 Task: Navigate from Pike Place Market to the Space Needle in Seattle on foot.
Action: Mouse moved to (227, 217)
Screenshot: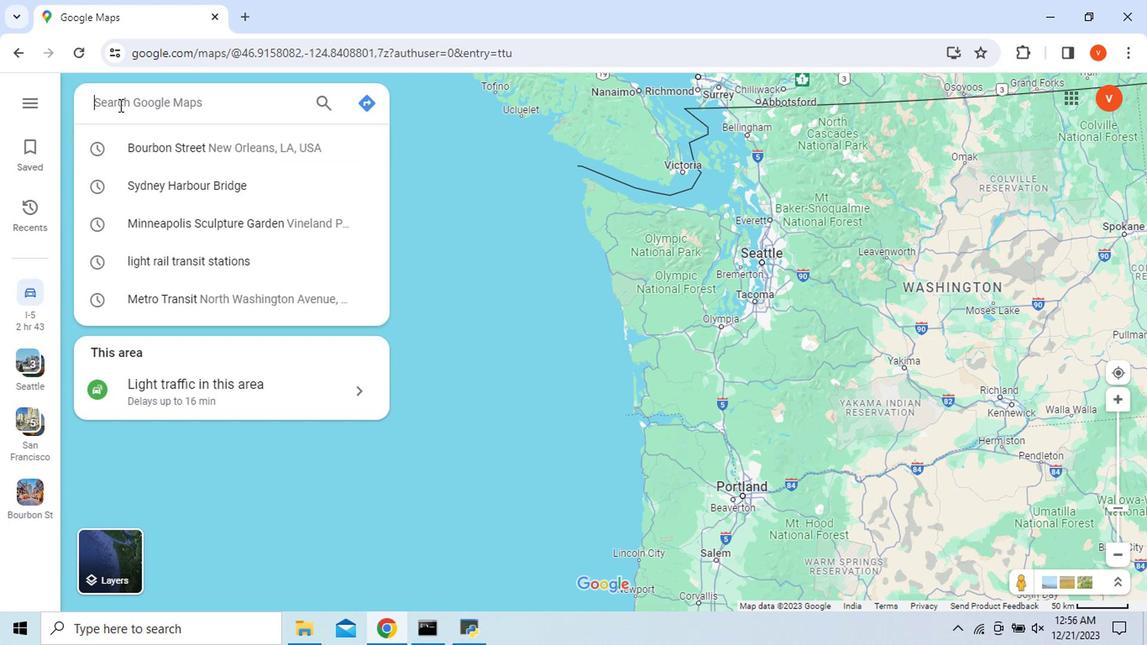 
Action: Mouse pressed left at (227, 217)
Screenshot: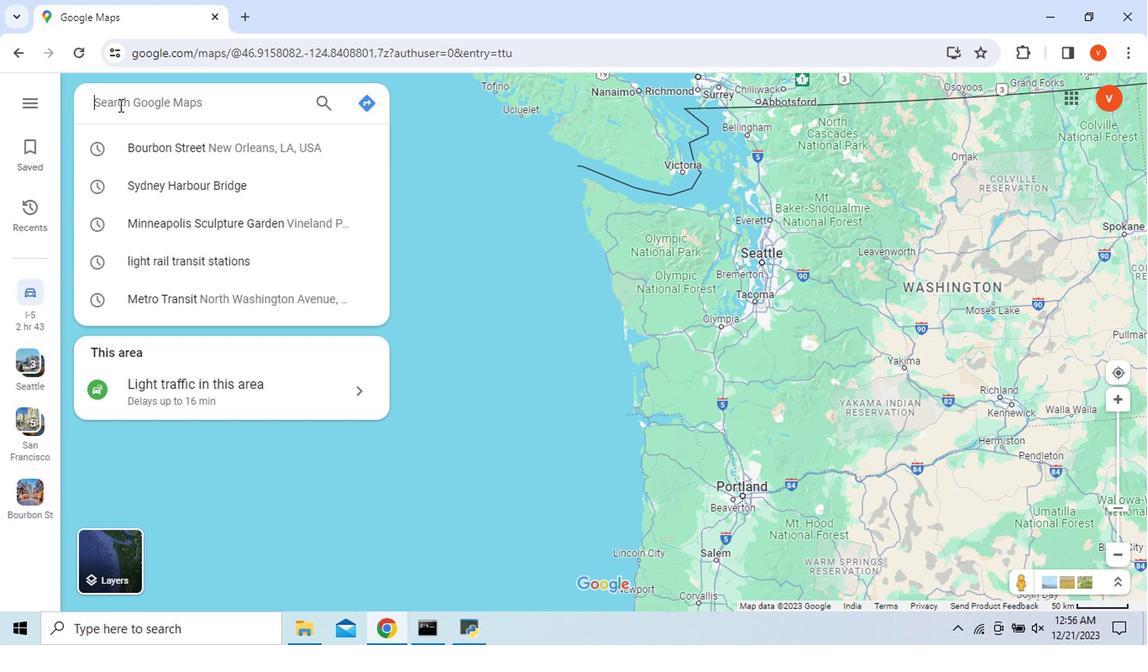 
Action: Mouse moved to (227, 217)
Screenshot: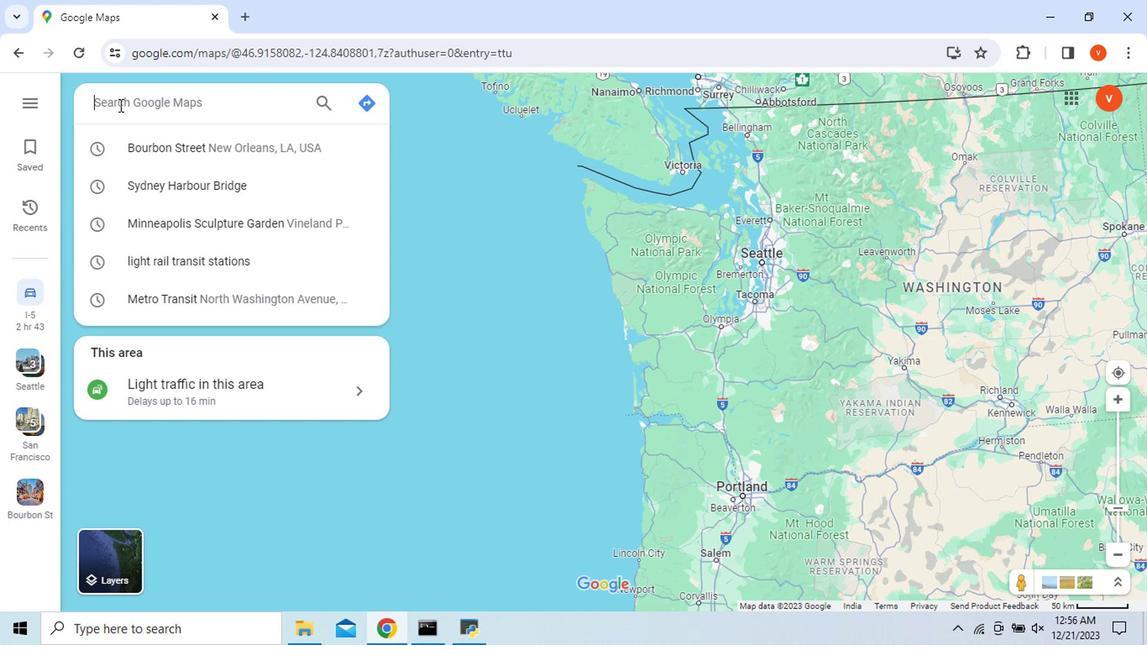 
Action: Key pressed <Key.shift_r>Pik<Key.backspace><Key.backspace><Key.backspace>
Screenshot: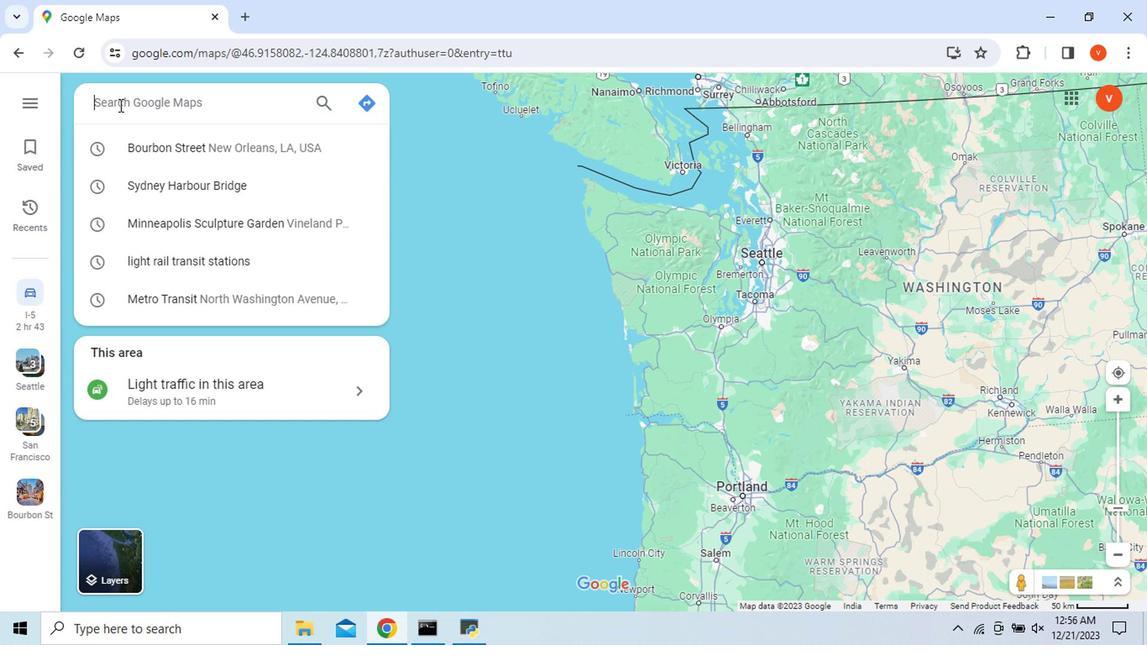 
Action: Mouse moved to (403, 213)
Screenshot: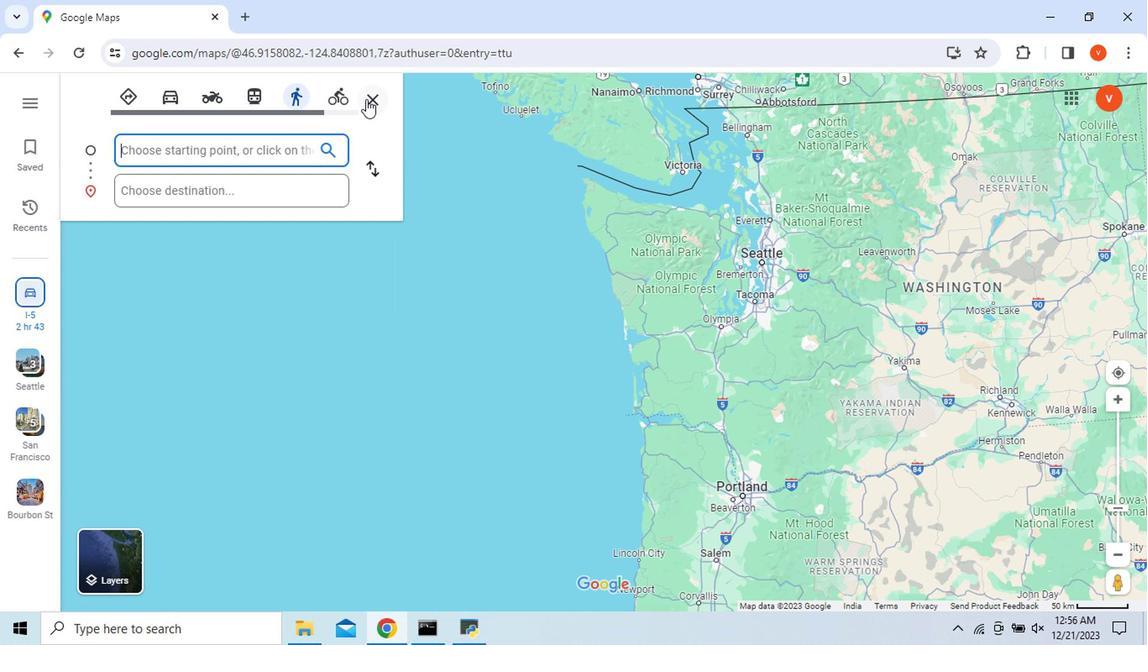 
Action: Mouse pressed left at (403, 213)
Screenshot: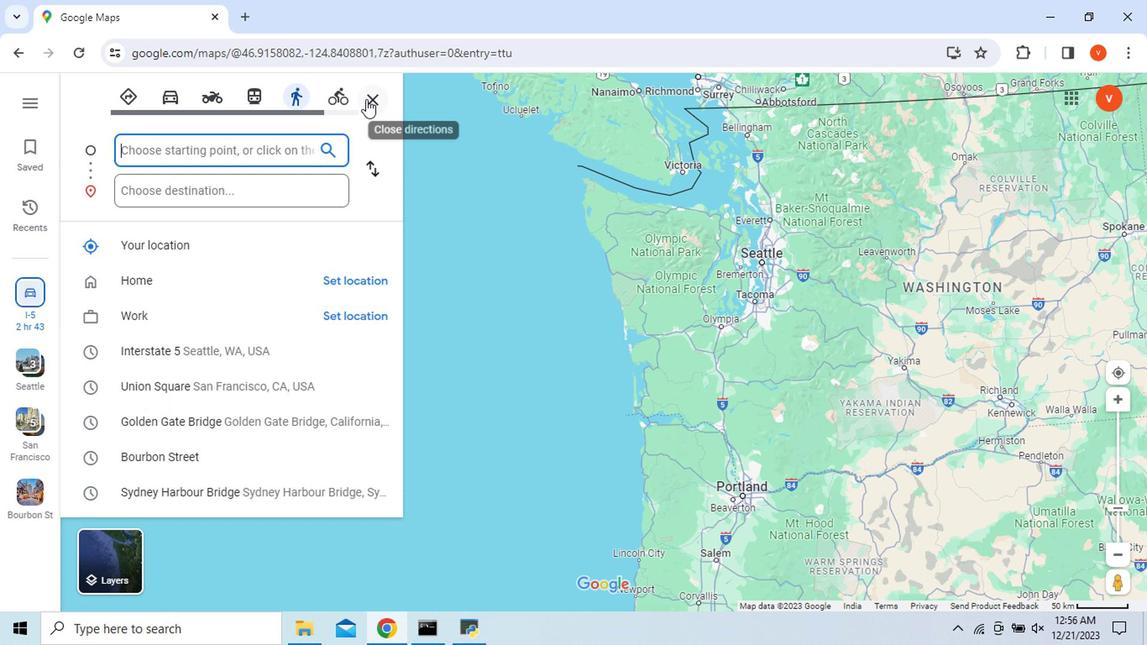 
Action: Mouse moved to (471, 326)
Screenshot: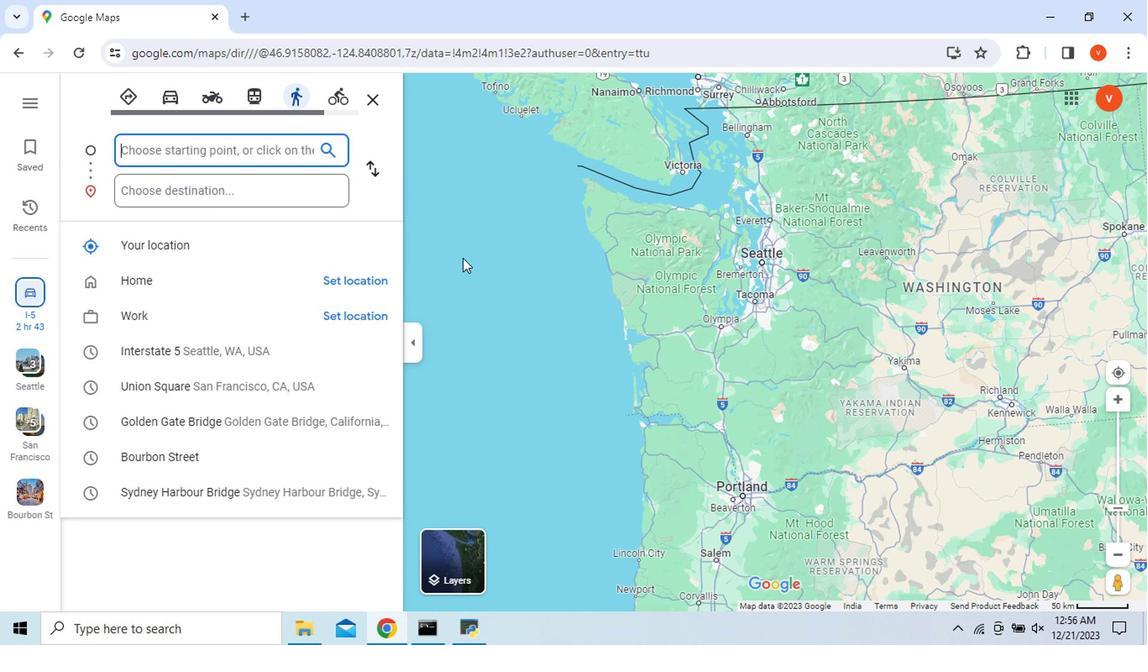 
Action: Key pressed <Key.shift_r>Pike
Screenshot: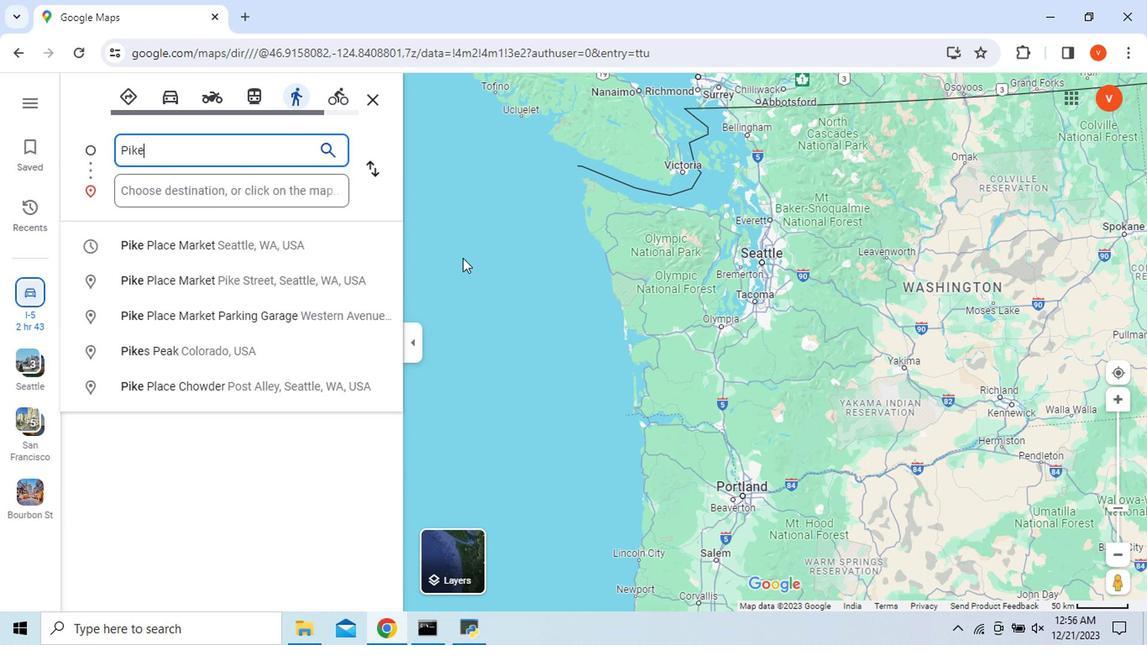 
Action: Mouse moved to (299, 314)
Screenshot: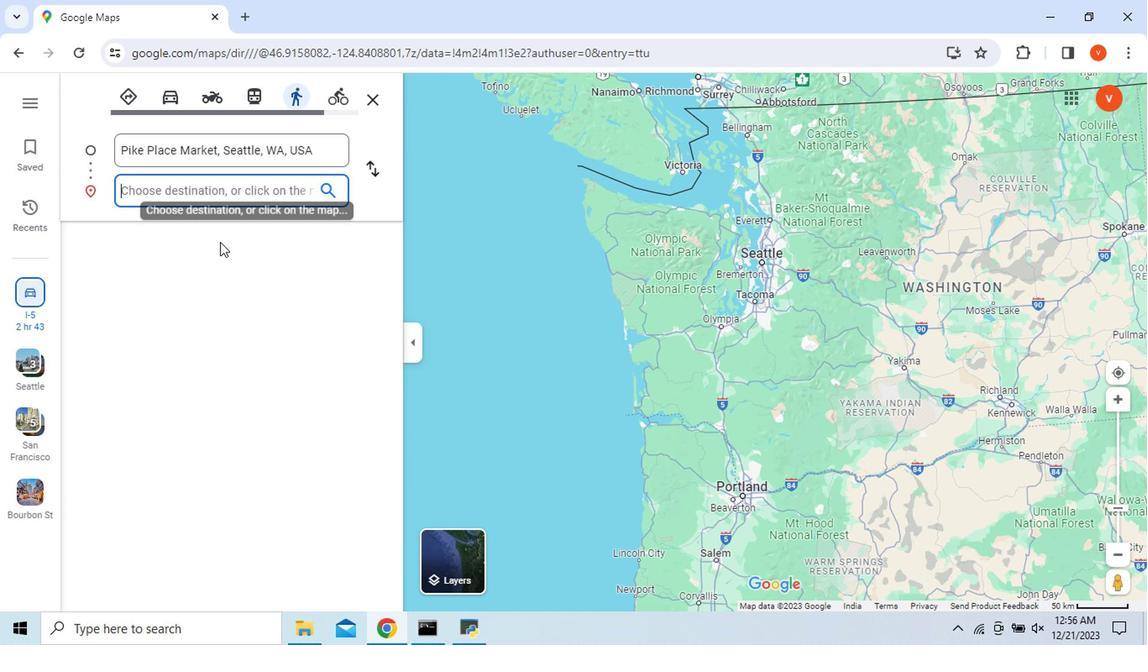 
Action: Mouse pressed left at (299, 314)
Screenshot: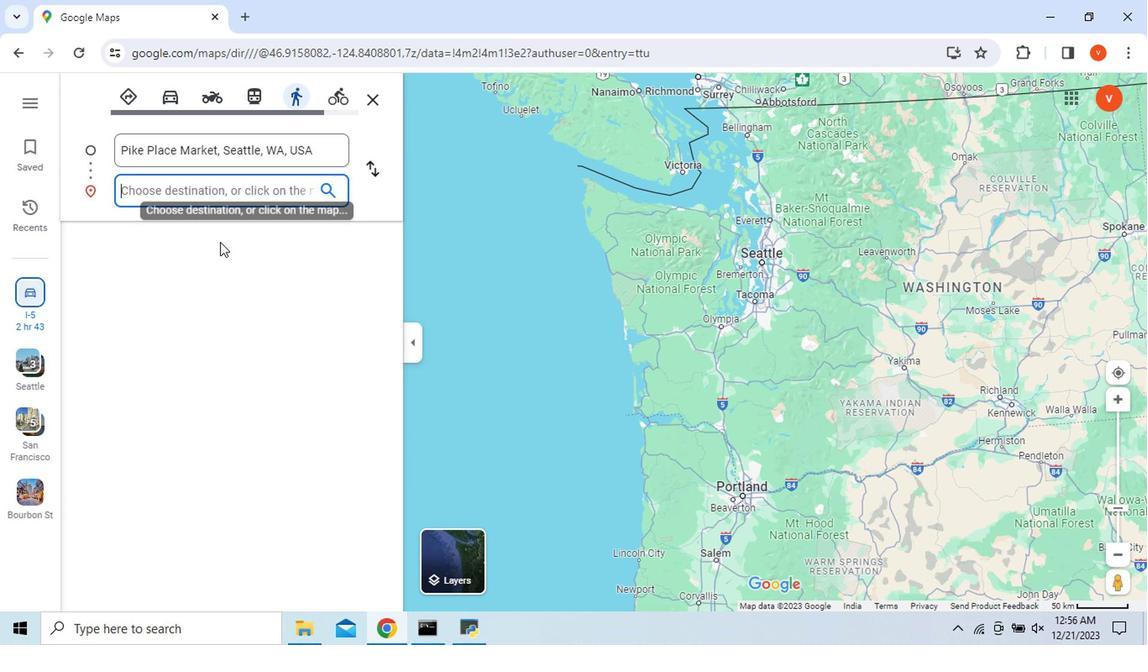 
Action: Mouse moved to (264, 274)
Screenshot: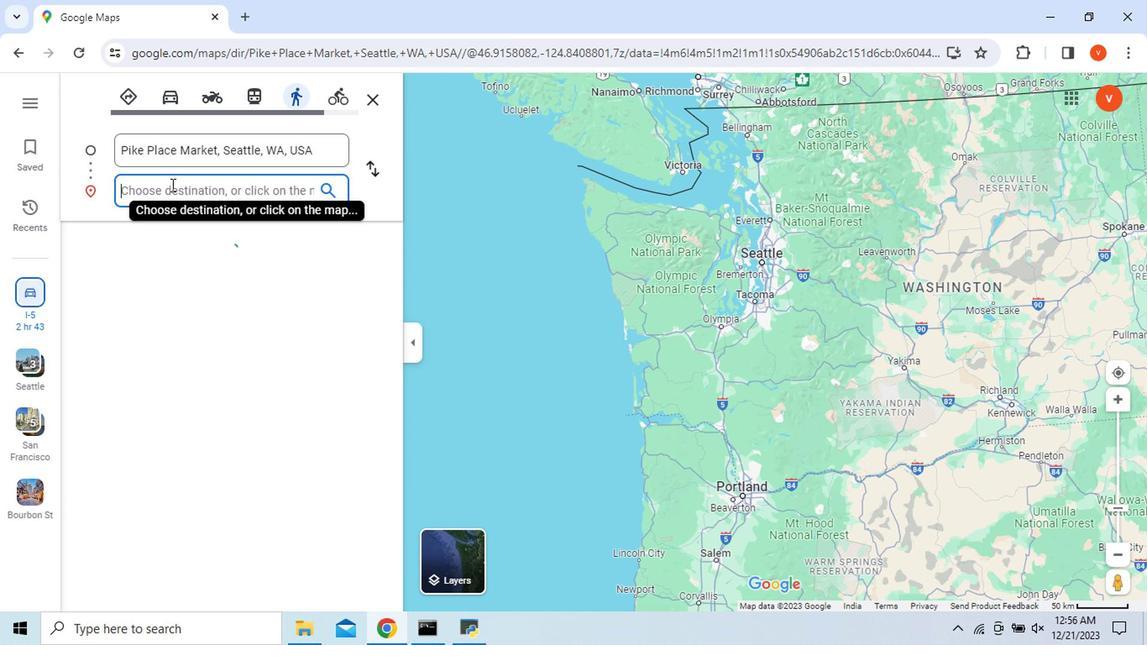 
Action: Key pressed <Key.shift>Space
Screenshot: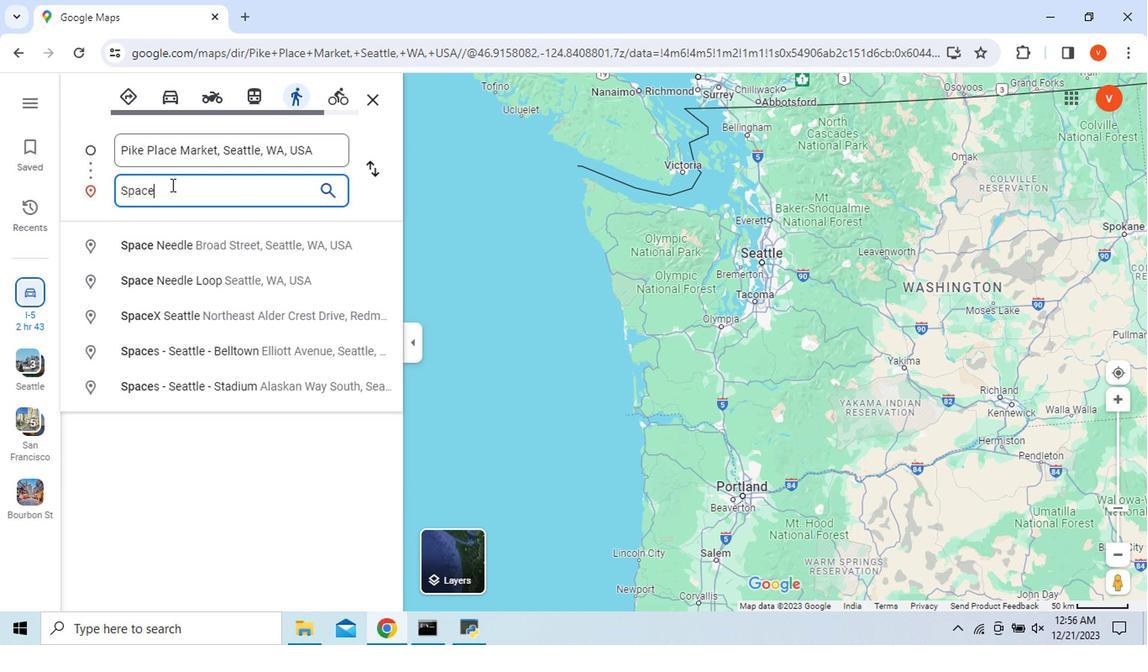
Action: Mouse moved to (304, 319)
Screenshot: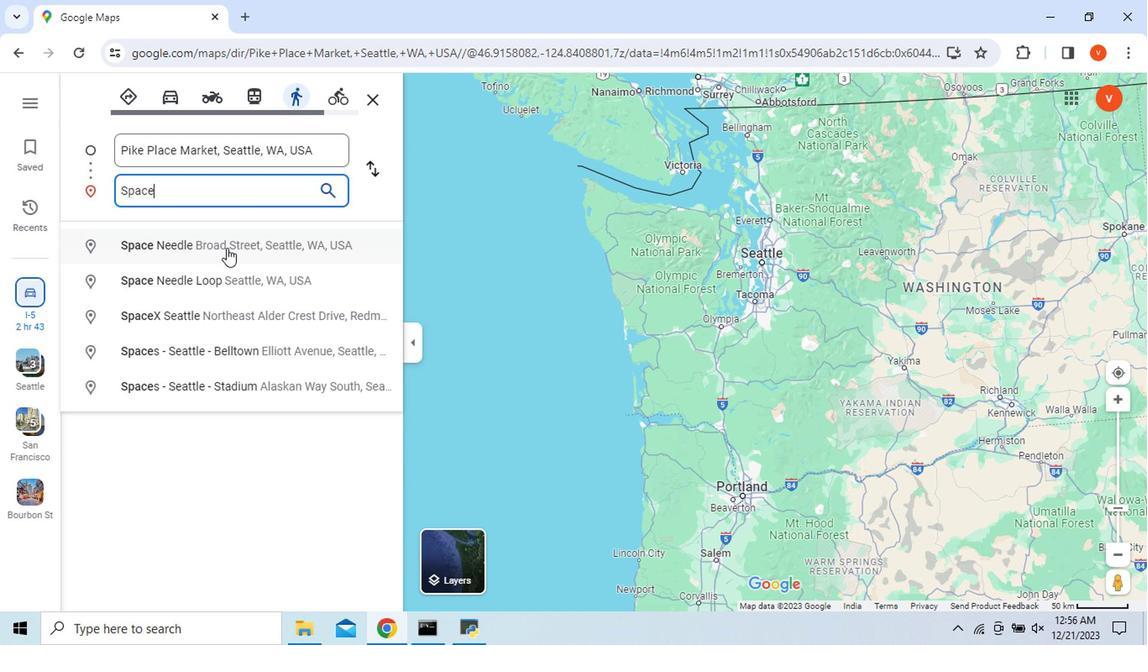
Action: Mouse pressed left at (304, 319)
Screenshot: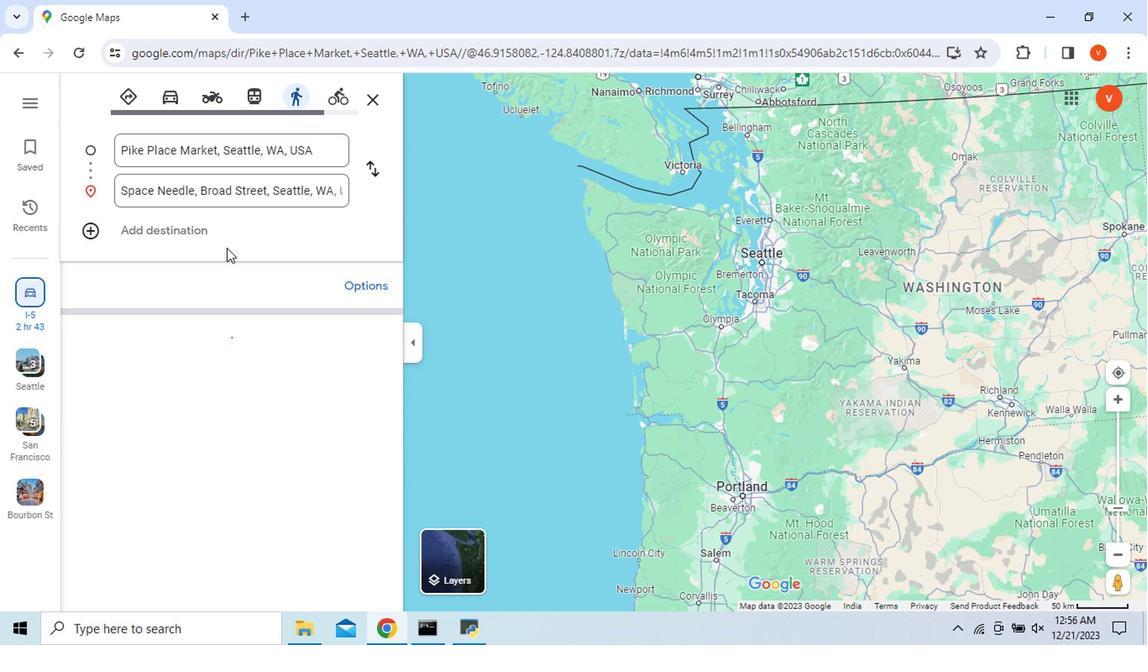 
Action: Mouse moved to (244, 439)
Screenshot: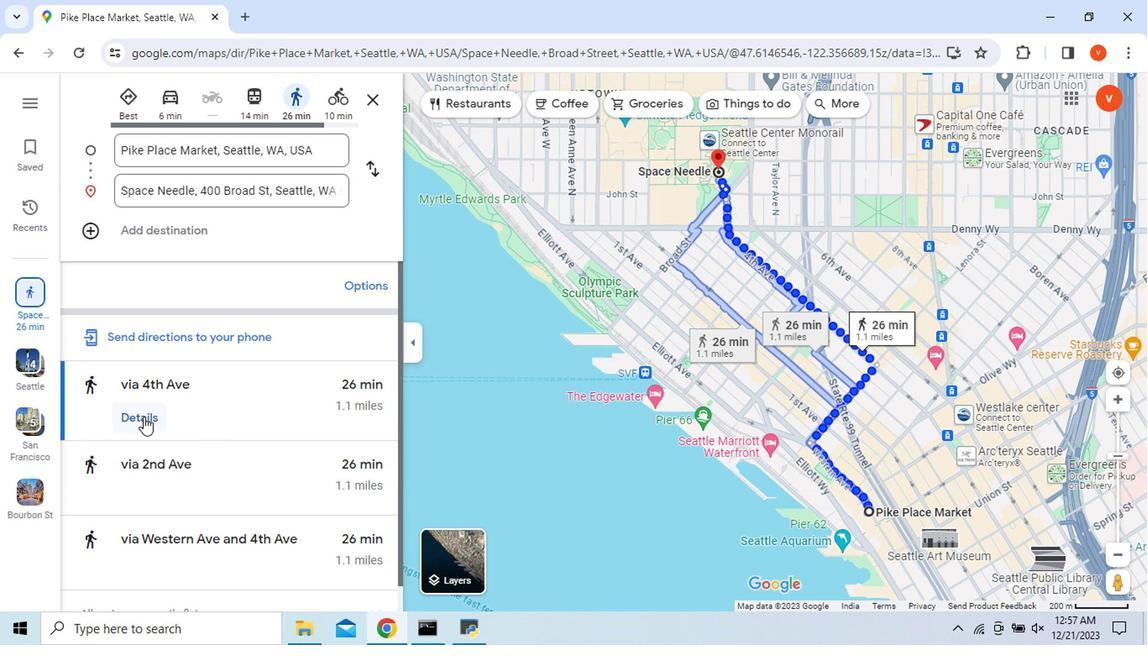 
Action: Mouse pressed left at (244, 439)
Screenshot: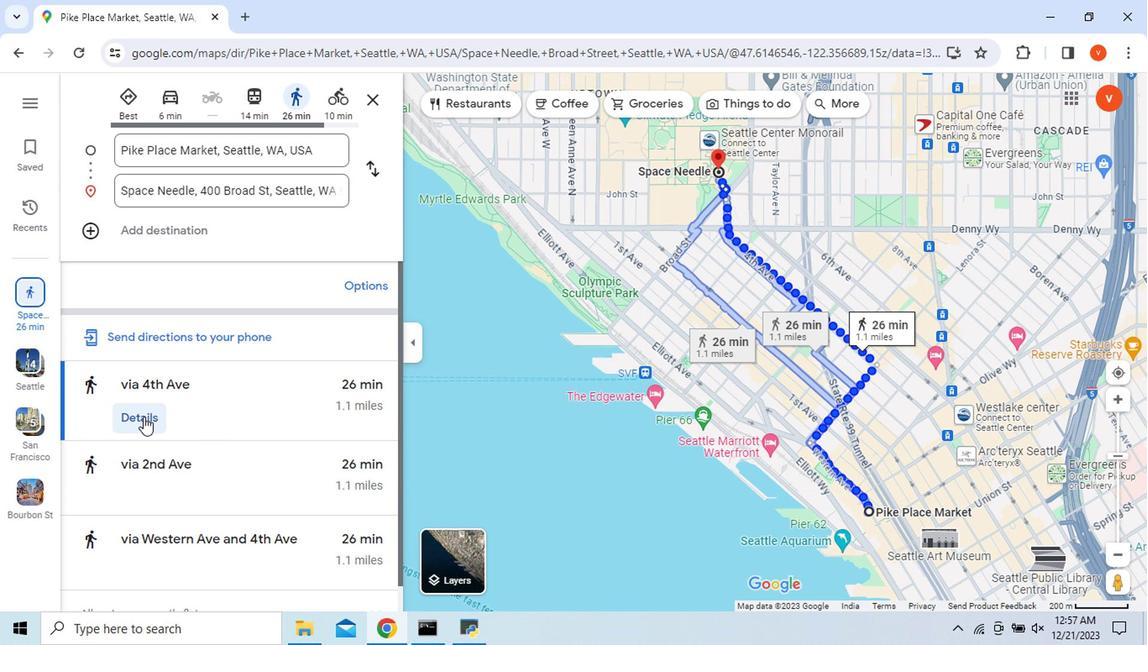 
Action: Mouse moved to (196, 414)
Screenshot: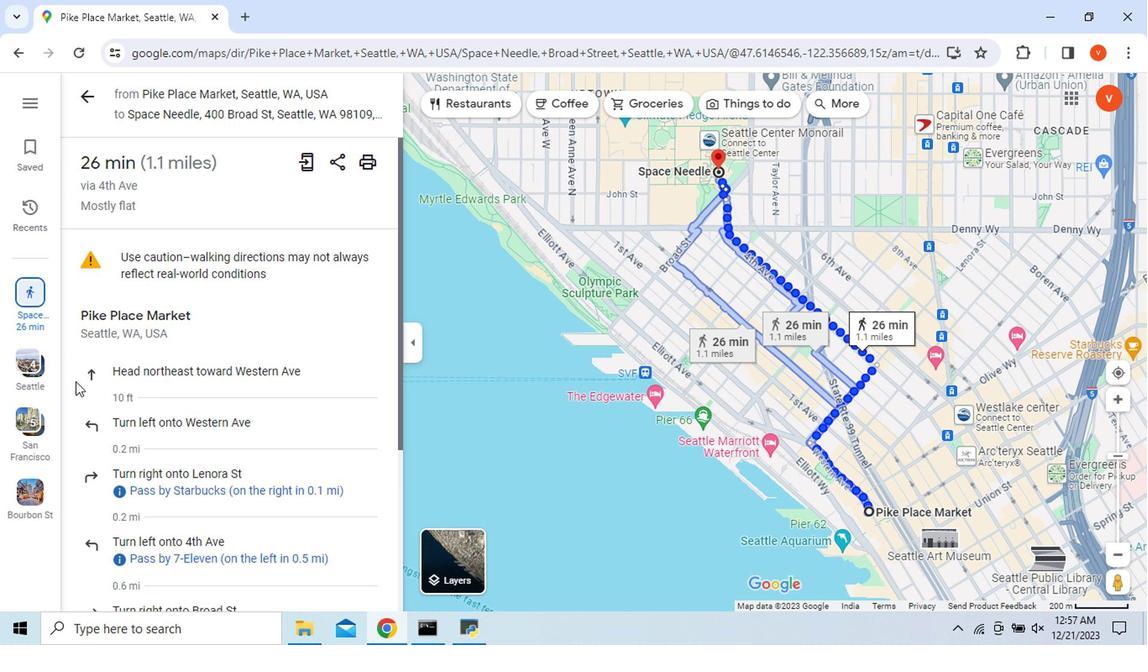 
Action: Mouse scrolled (196, 413) with delta (0, 0)
Screenshot: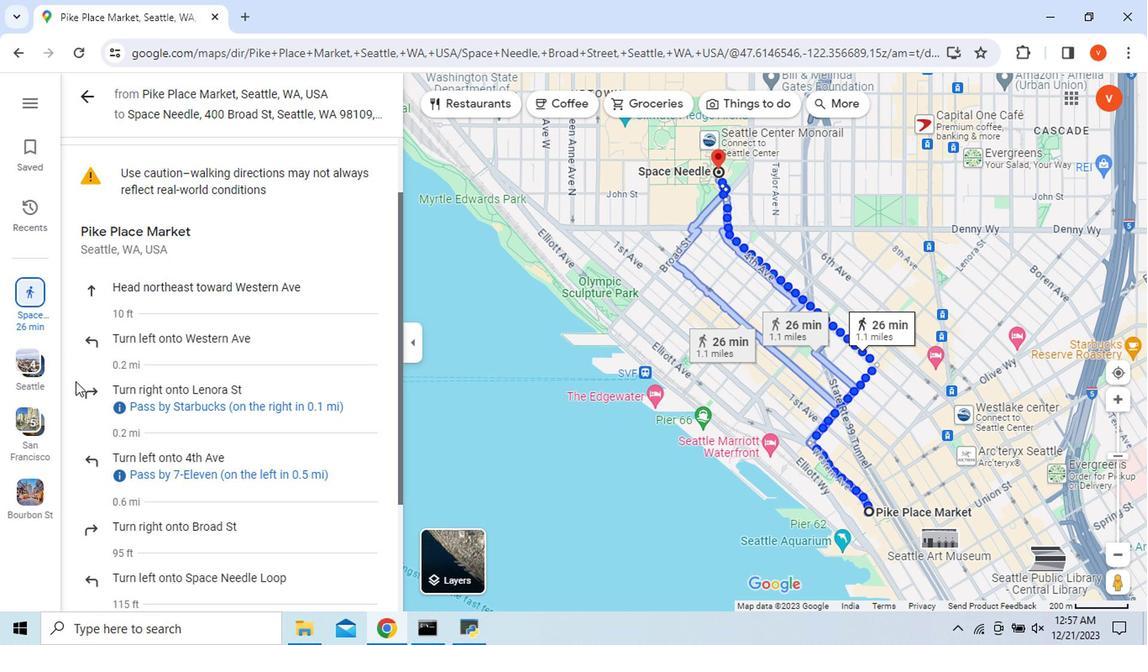 
Action: Mouse scrolled (196, 413) with delta (0, 0)
Screenshot: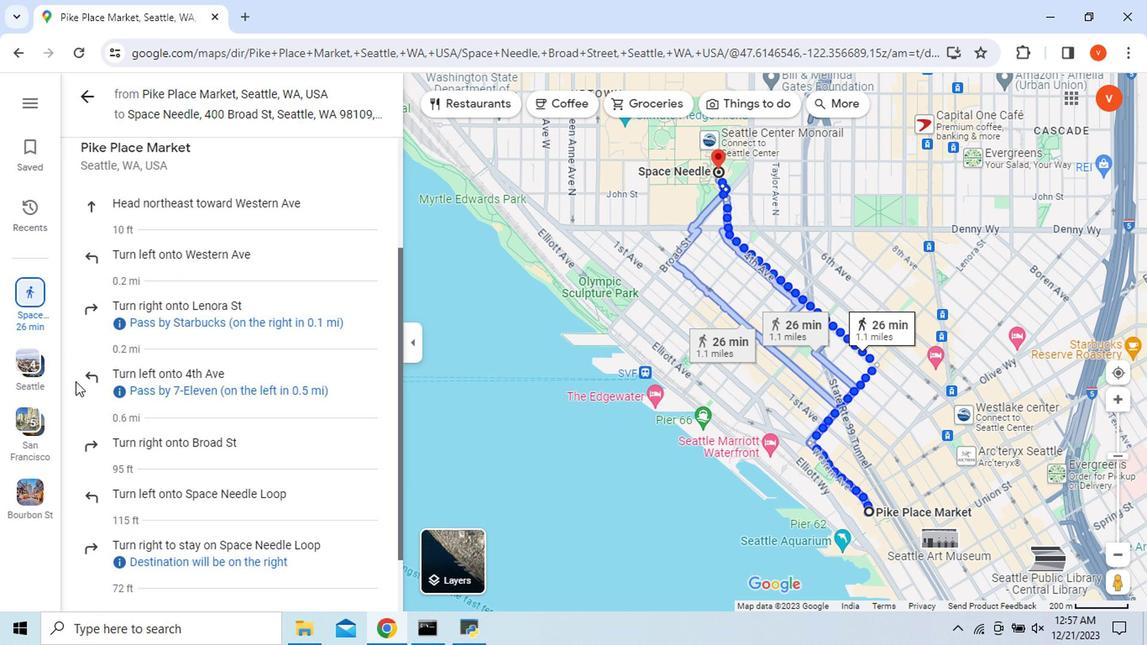 
Action: Mouse scrolled (196, 413) with delta (0, 0)
Screenshot: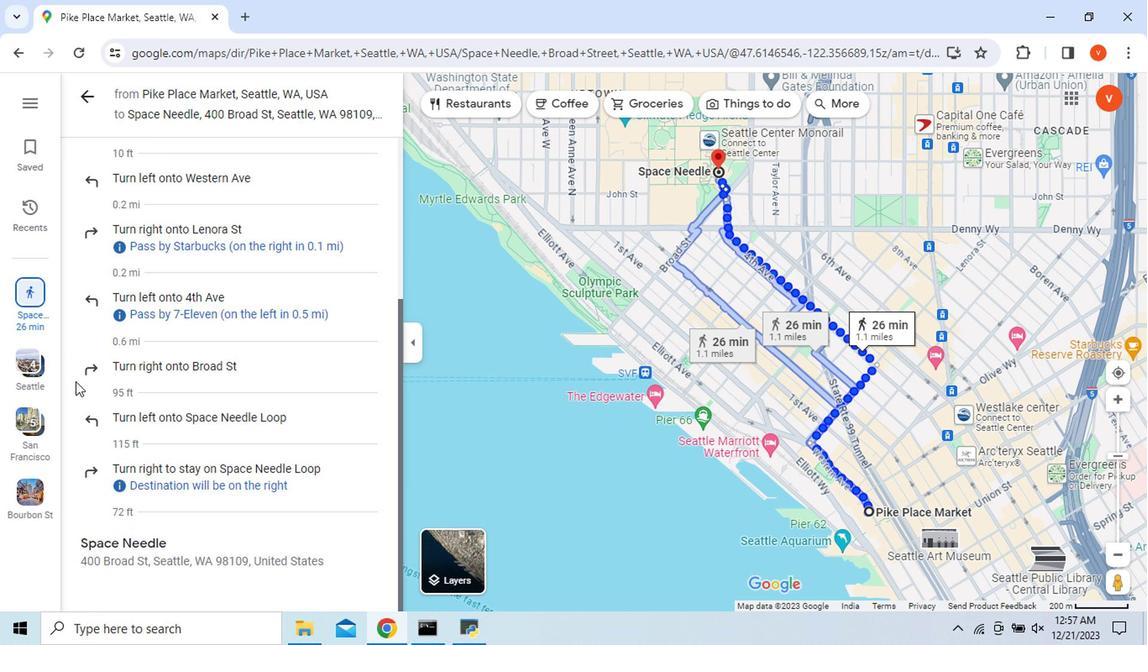 
Action: Mouse scrolled (196, 413) with delta (0, 0)
Screenshot: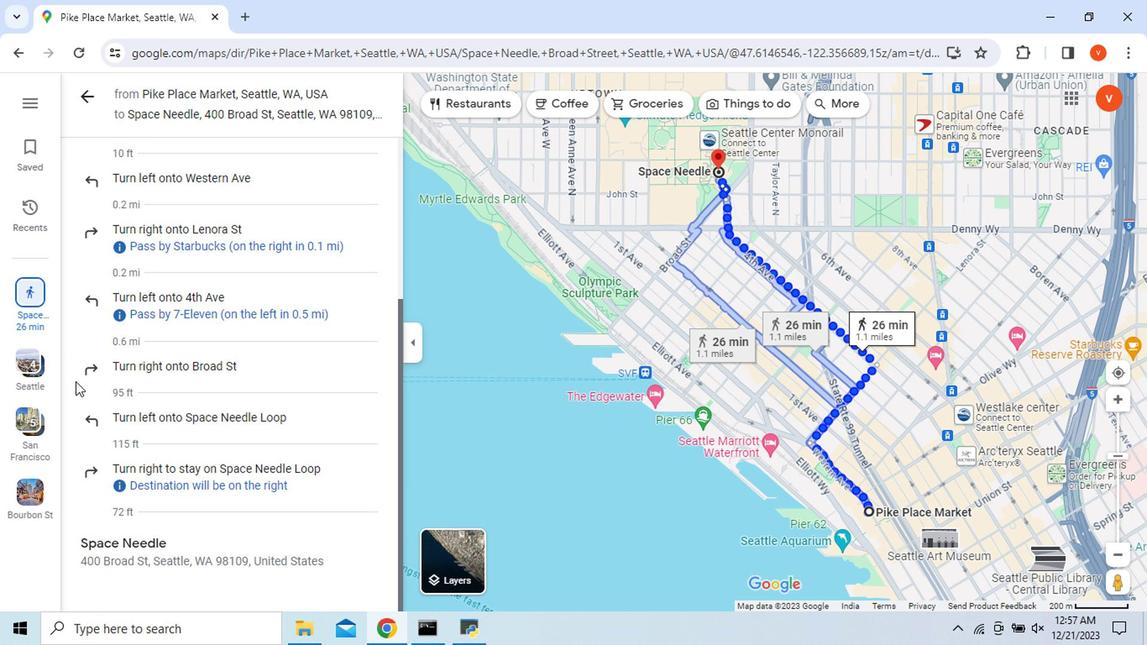 
Action: Mouse scrolled (196, 414) with delta (0, 0)
Screenshot: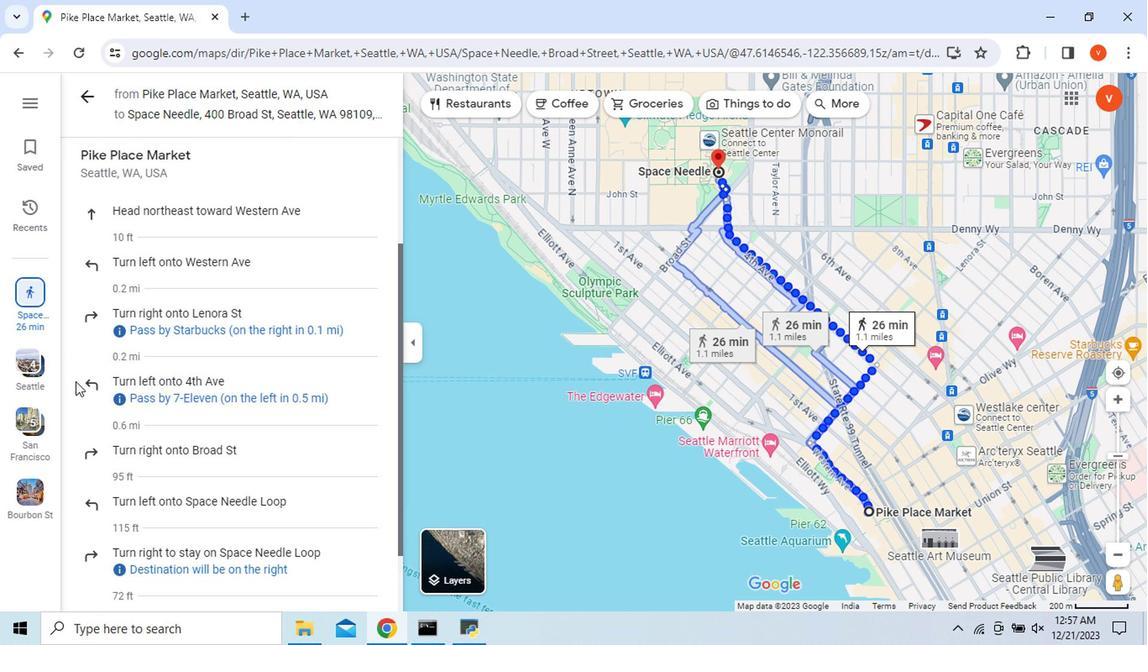 
Action: Mouse scrolled (196, 414) with delta (0, 0)
Screenshot: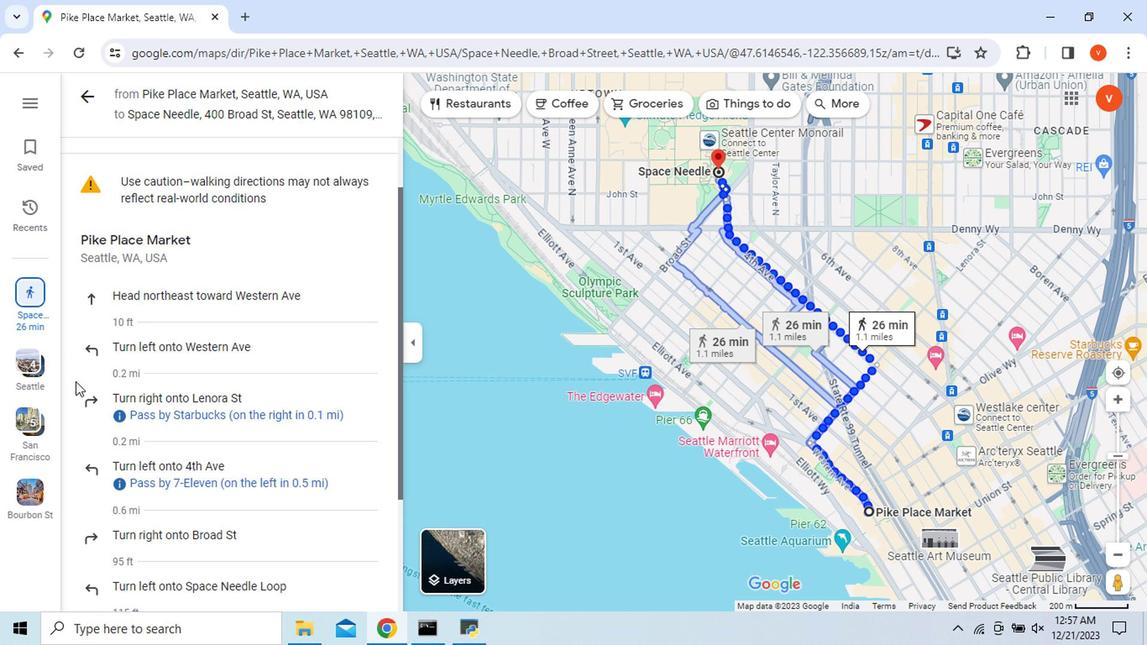 
Action: Mouse scrolled (196, 414) with delta (0, 0)
Screenshot: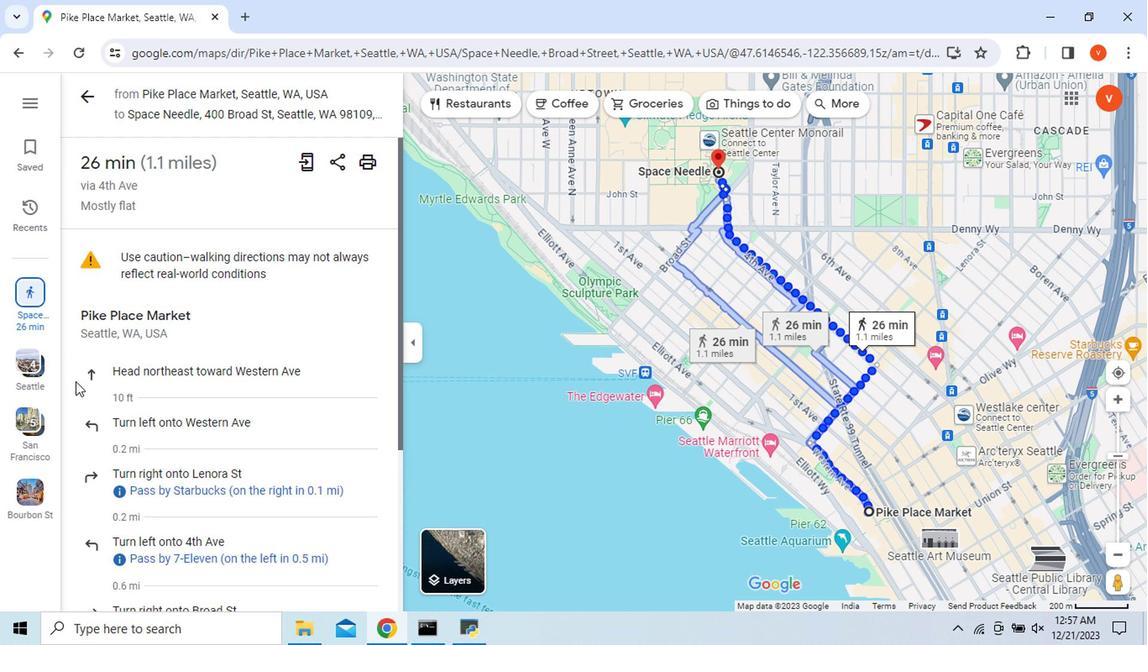 
Action: Mouse moved to (205, 213)
Screenshot: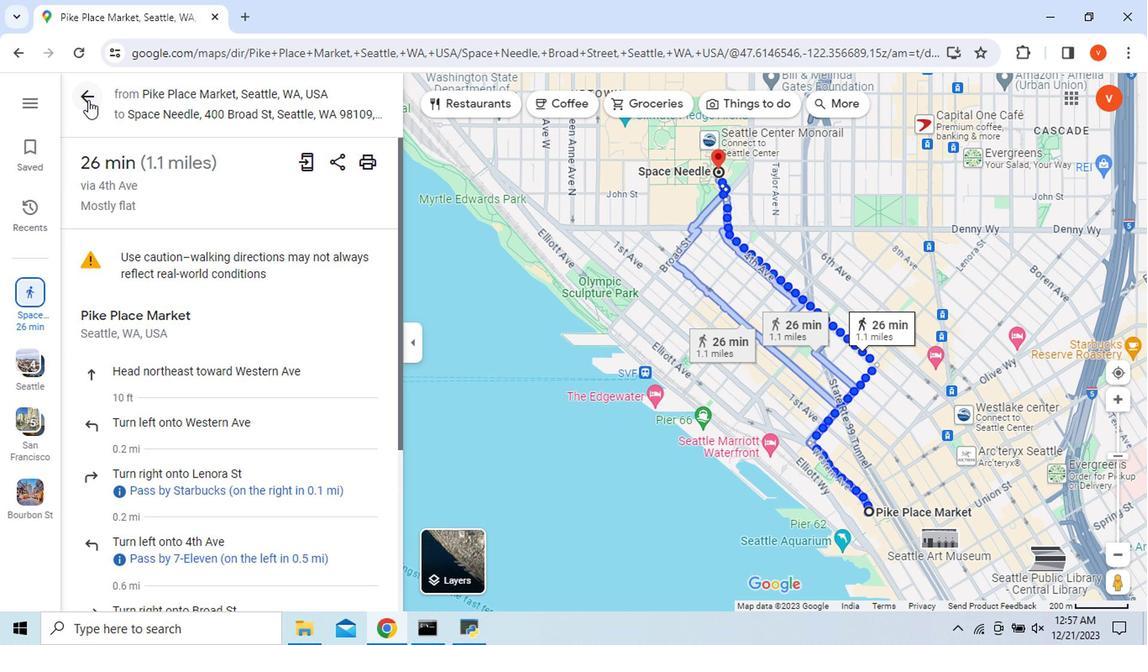 
Action: Mouse pressed left at (205, 213)
Screenshot: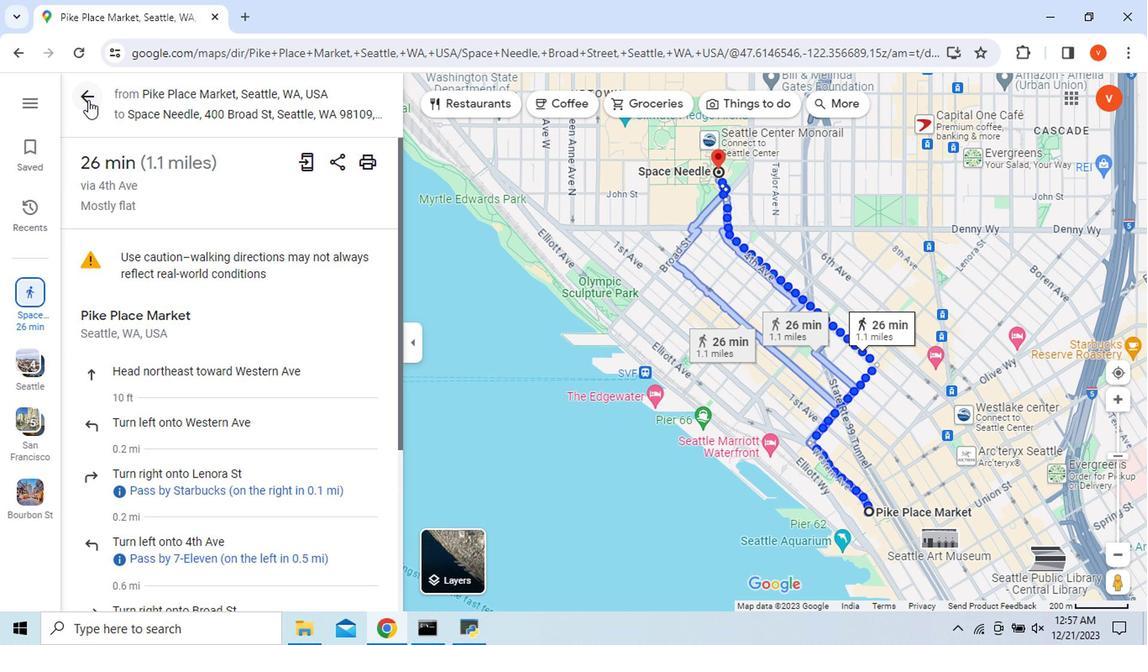 
Action: Mouse moved to (235, 490)
Screenshot: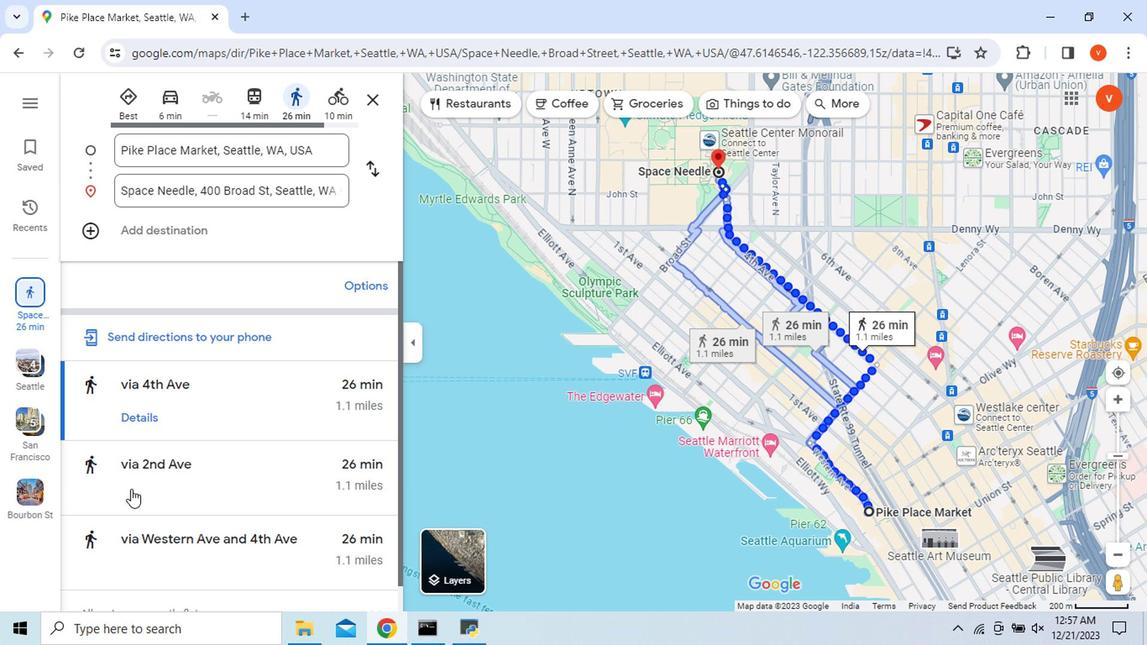 
Action: Mouse pressed left at (235, 490)
Screenshot: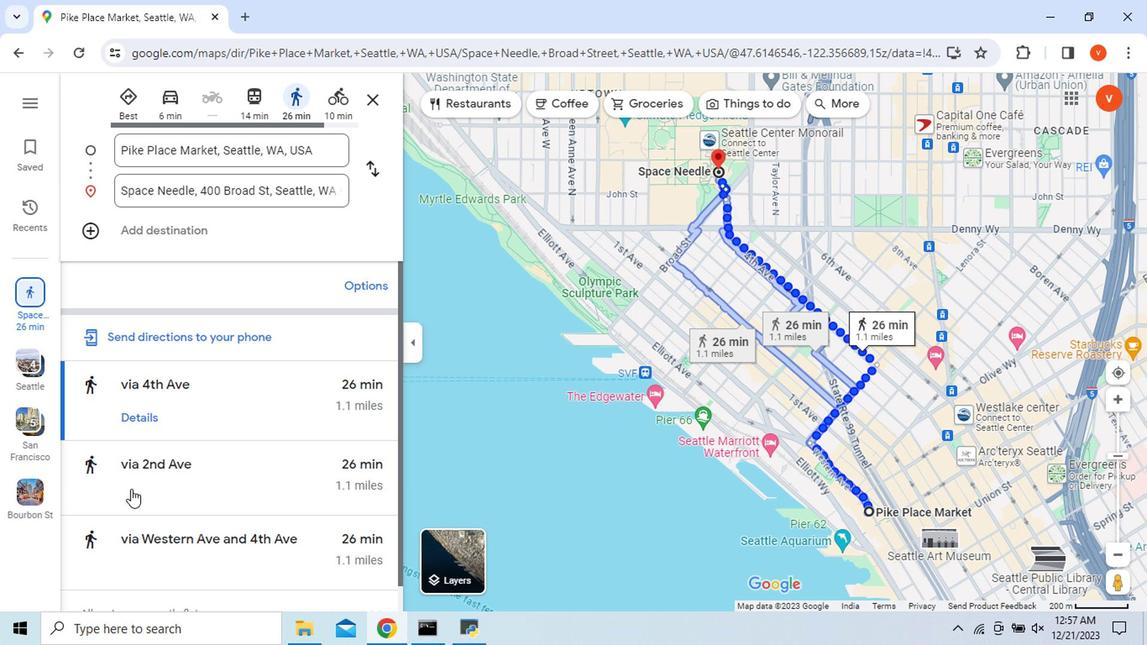 
Action: Mouse pressed left at (235, 490)
Screenshot: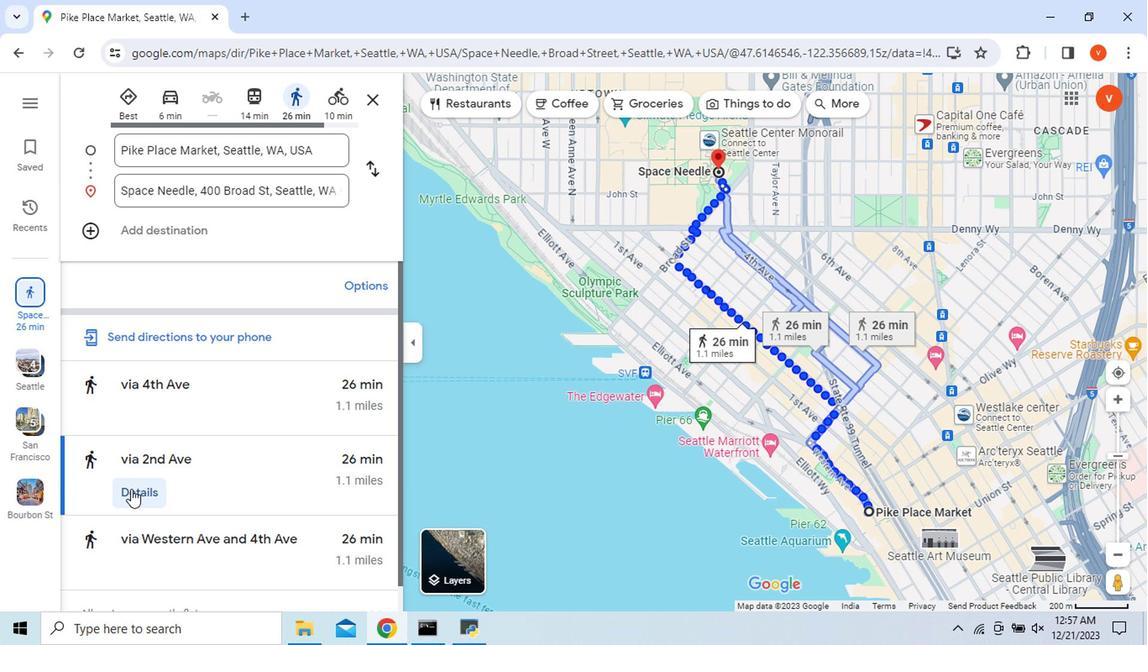 
Action: Mouse moved to (193, 348)
Screenshot: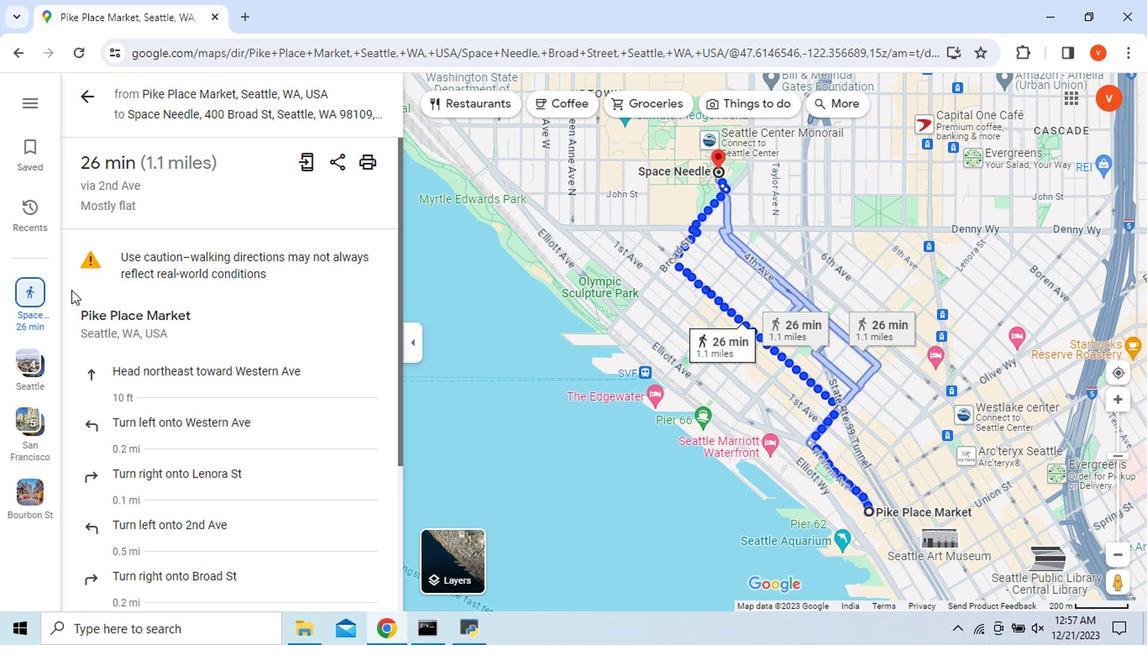 
Action: Mouse scrolled (193, 348) with delta (0, 0)
Screenshot: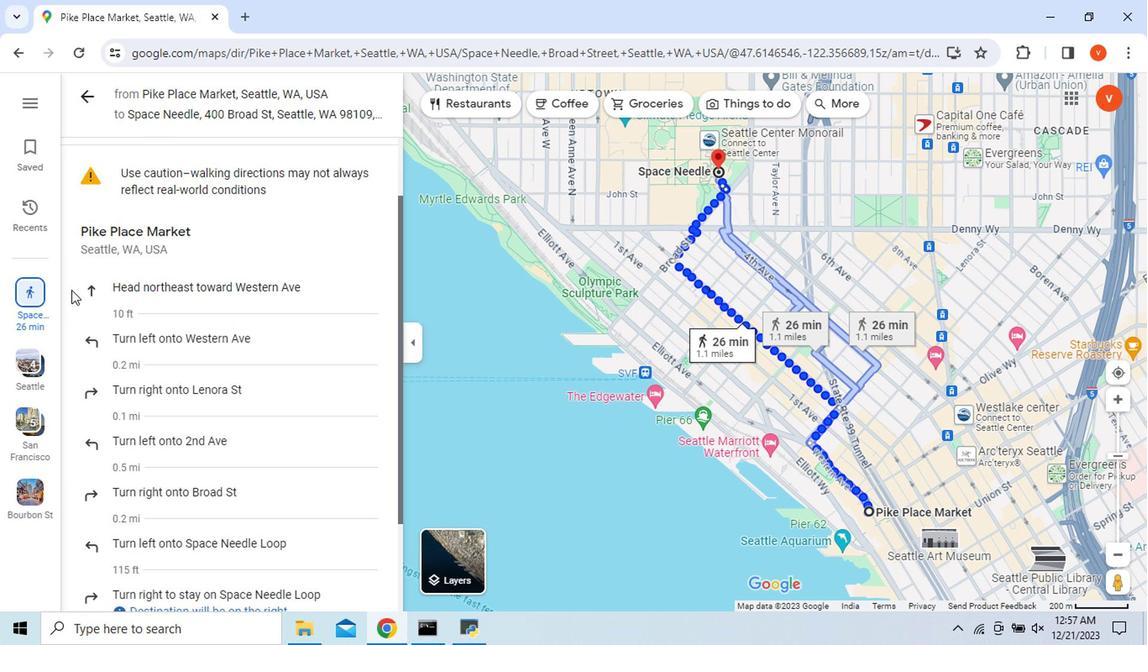 
Action: Mouse scrolled (193, 348) with delta (0, 0)
Screenshot: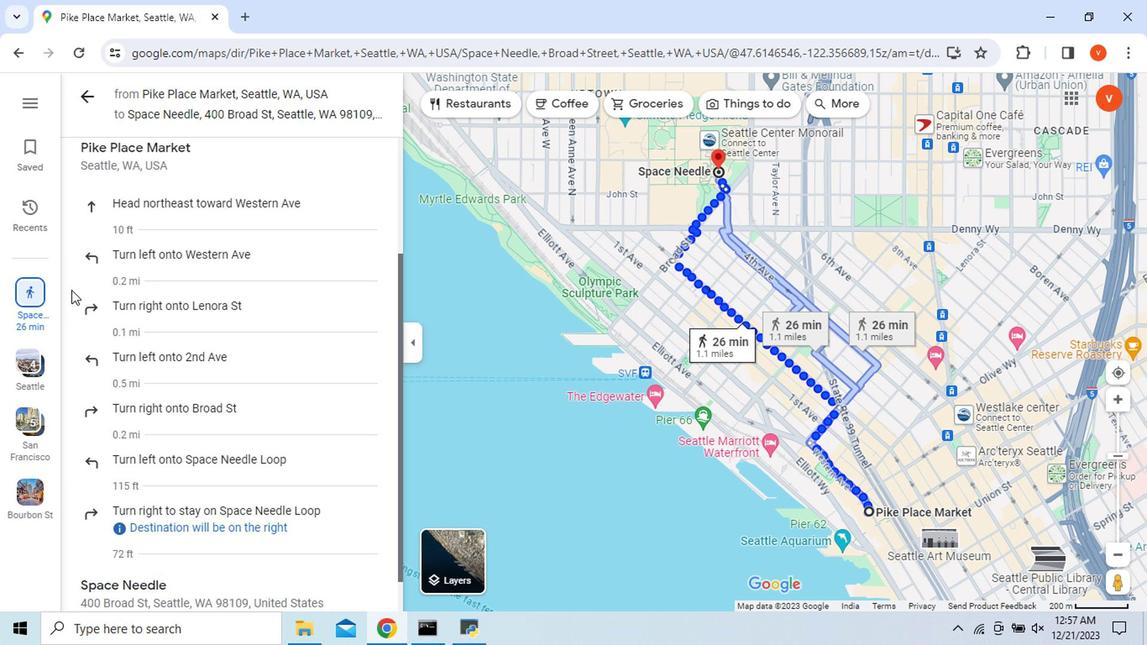 
Action: Mouse scrolled (193, 348) with delta (0, 0)
Screenshot: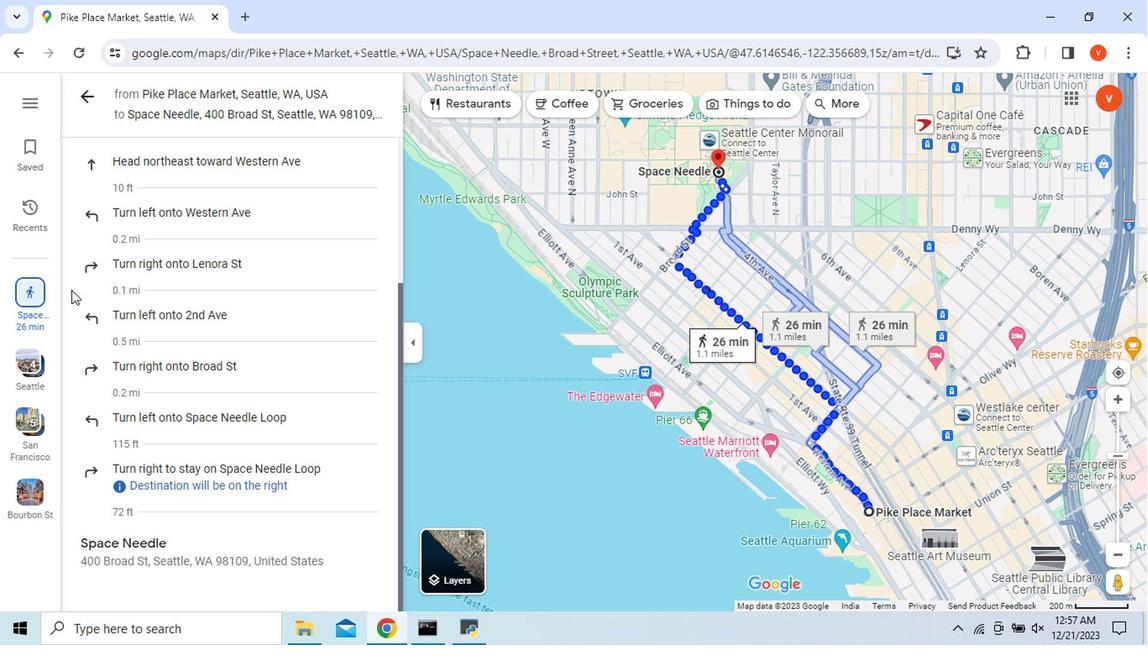 
Action: Mouse moved to (455, 537)
Screenshot: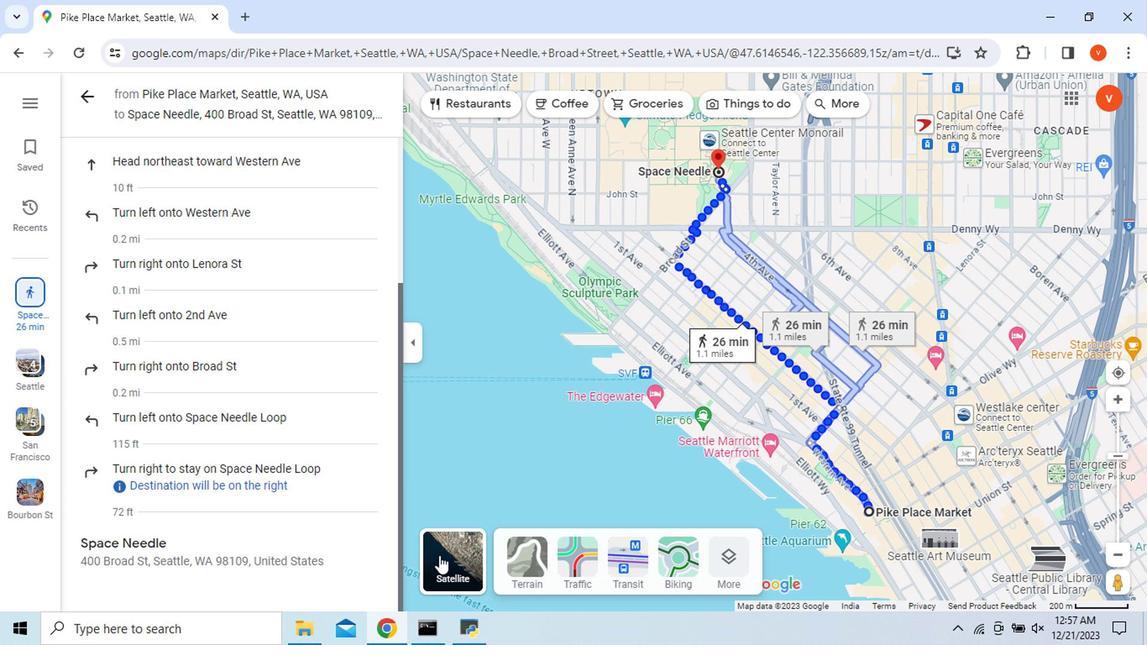 
Action: Mouse pressed left at (455, 537)
Screenshot: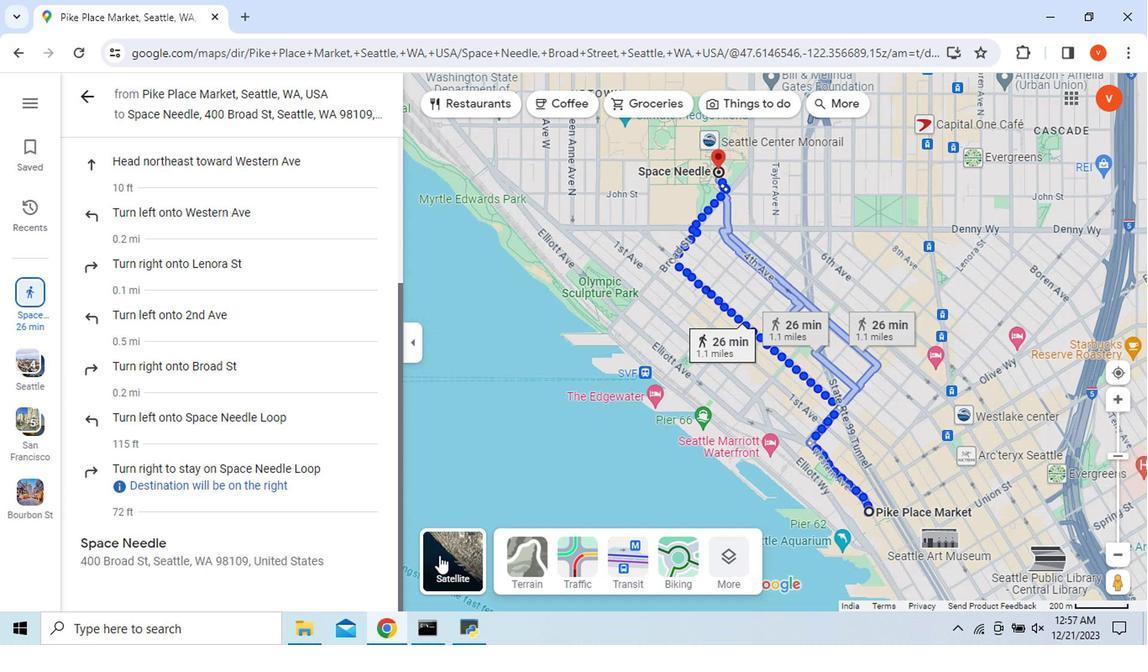 
Action: Mouse moved to (198, 213)
Screenshot: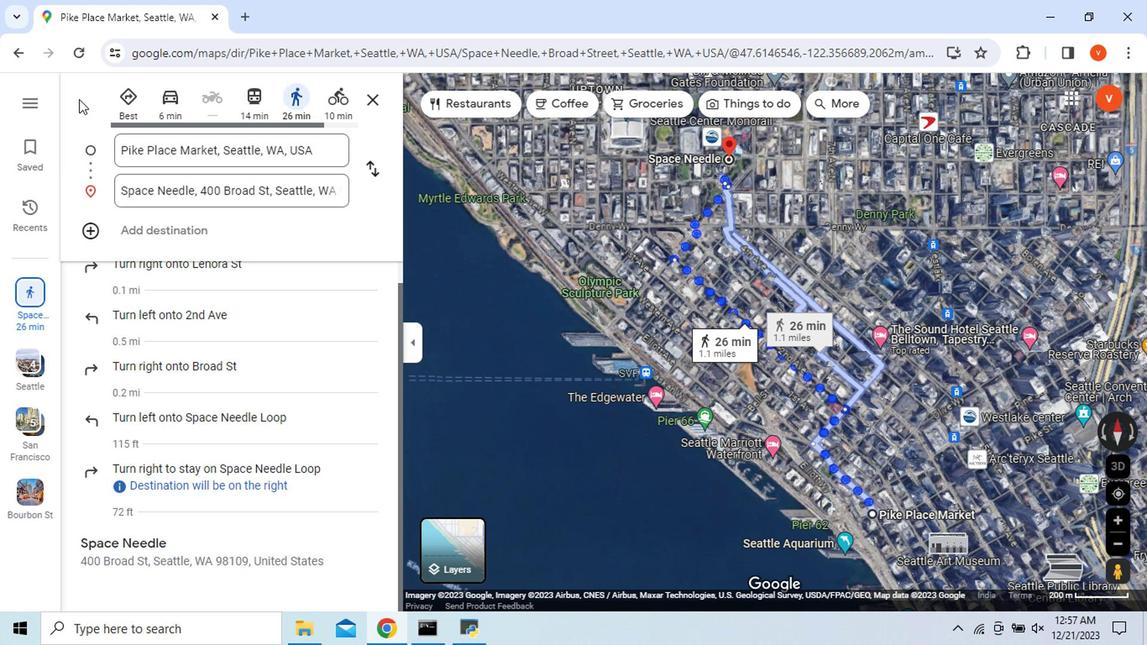 
Action: Mouse pressed left at (198, 213)
Screenshot: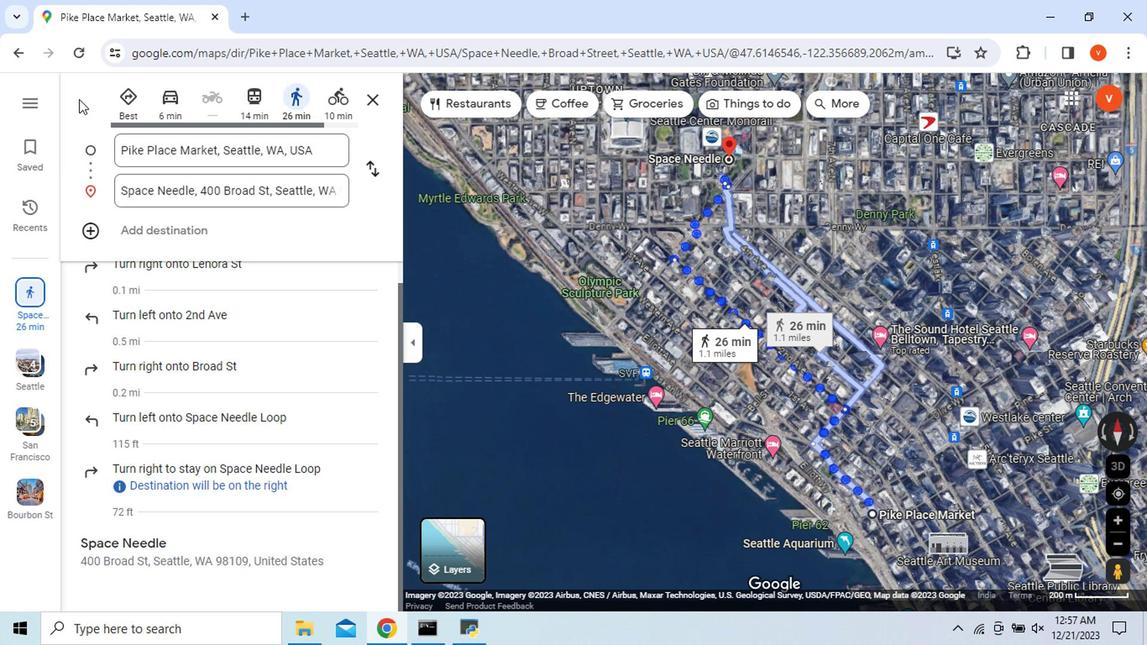 
Action: Mouse moved to (468, 535)
Screenshot: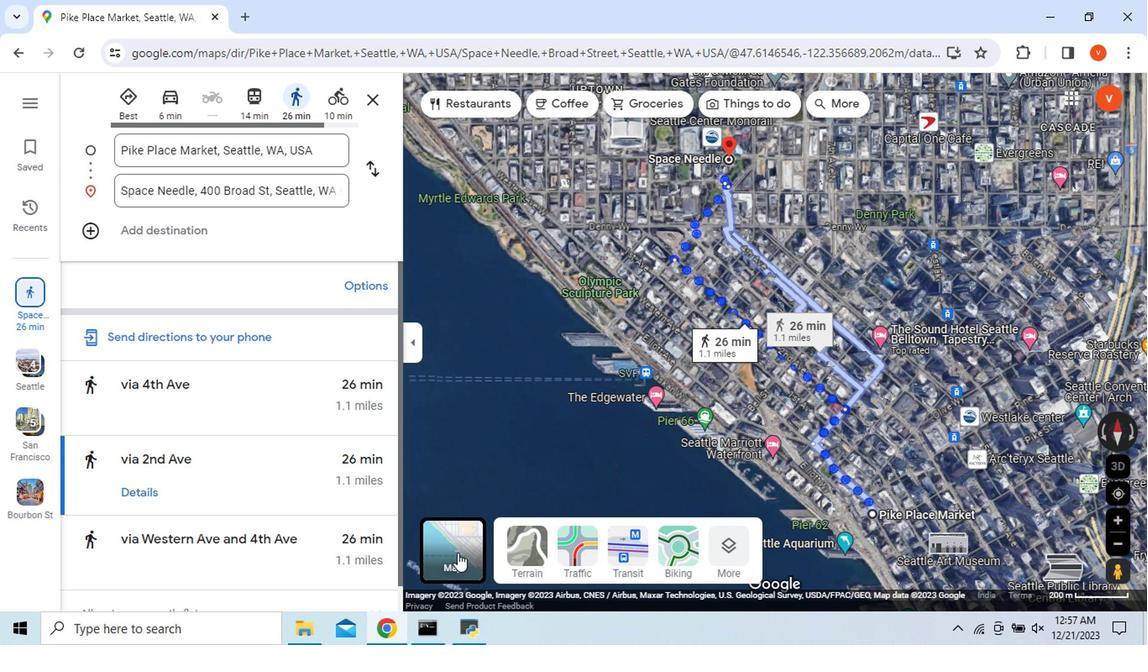 
Action: Mouse pressed left at (468, 535)
Screenshot: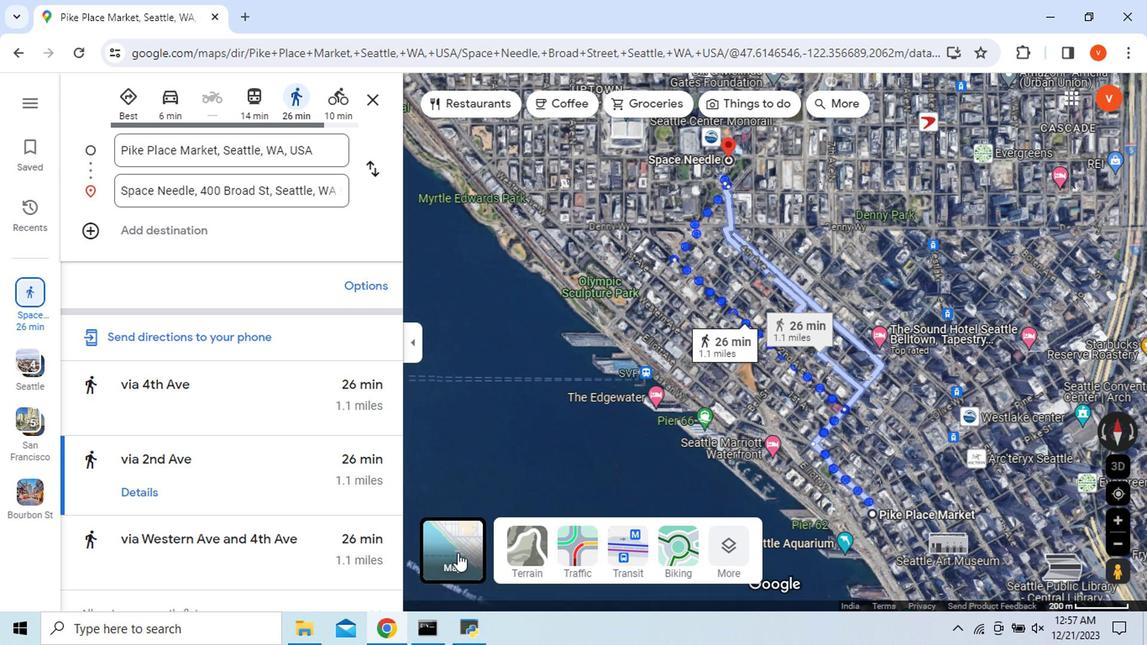 
Action: Mouse moved to (472, 484)
Screenshot: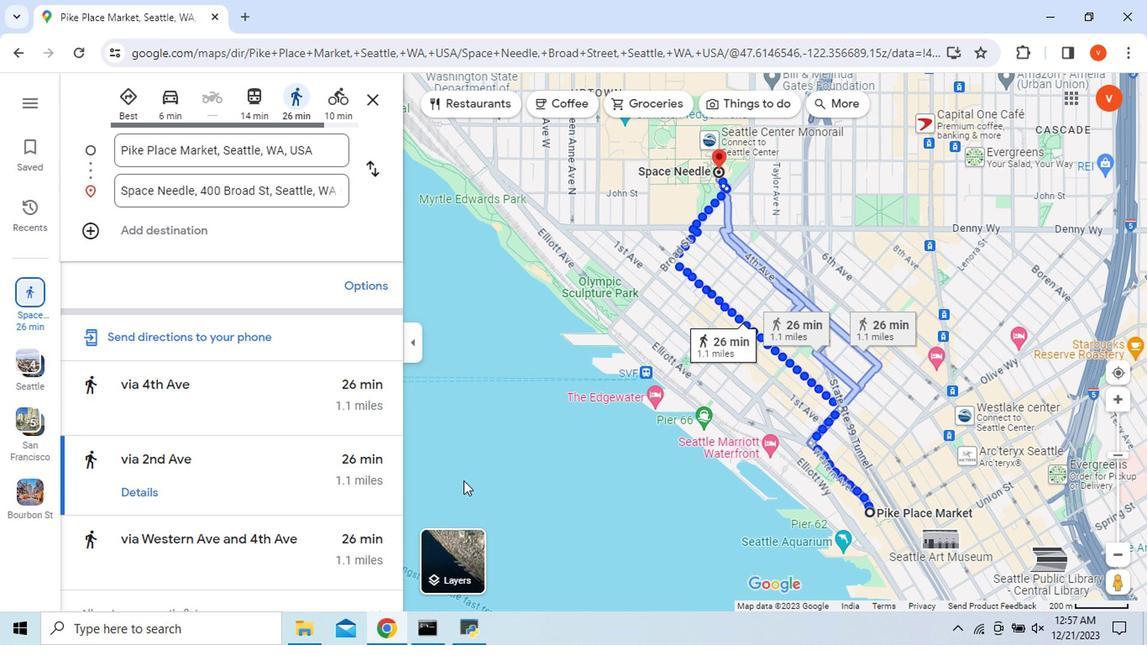 
